 Task: Select a due date automation when advanced on, the moment a card is due add fields with custom field "Resume" set to a date in this month.
Action: Mouse moved to (926, 64)
Screenshot: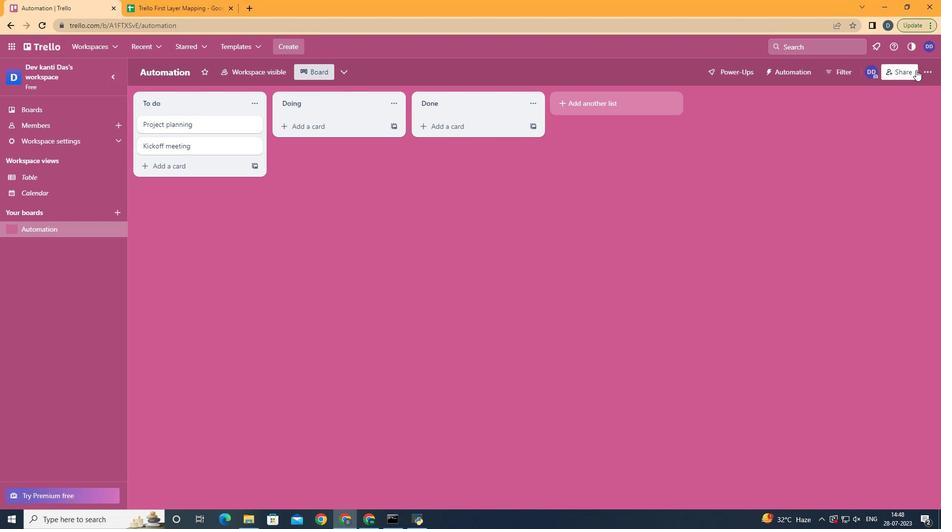 
Action: Mouse pressed left at (926, 64)
Screenshot: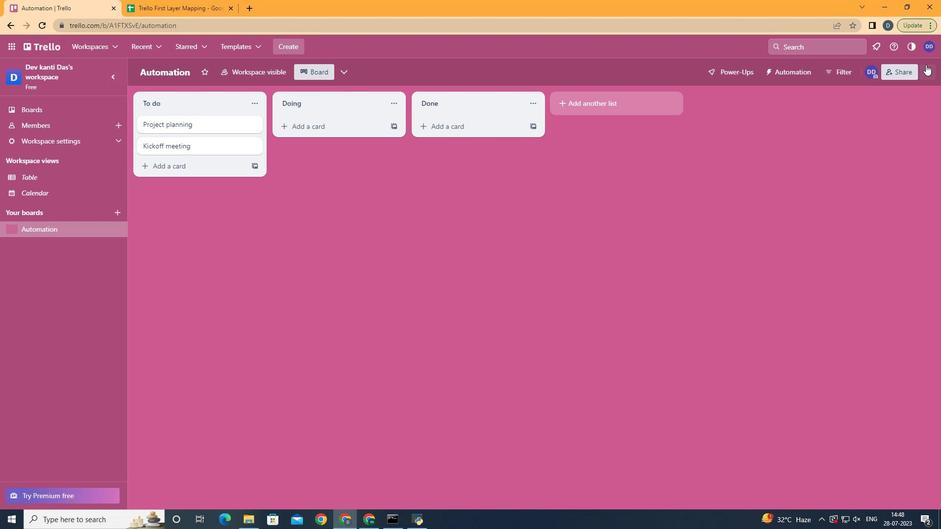 
Action: Mouse moved to (863, 198)
Screenshot: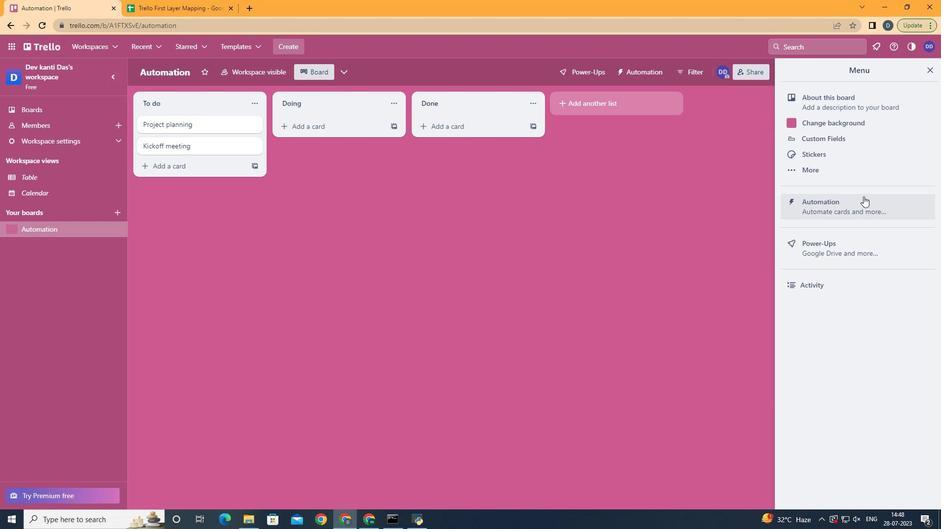 
Action: Mouse pressed left at (863, 198)
Screenshot: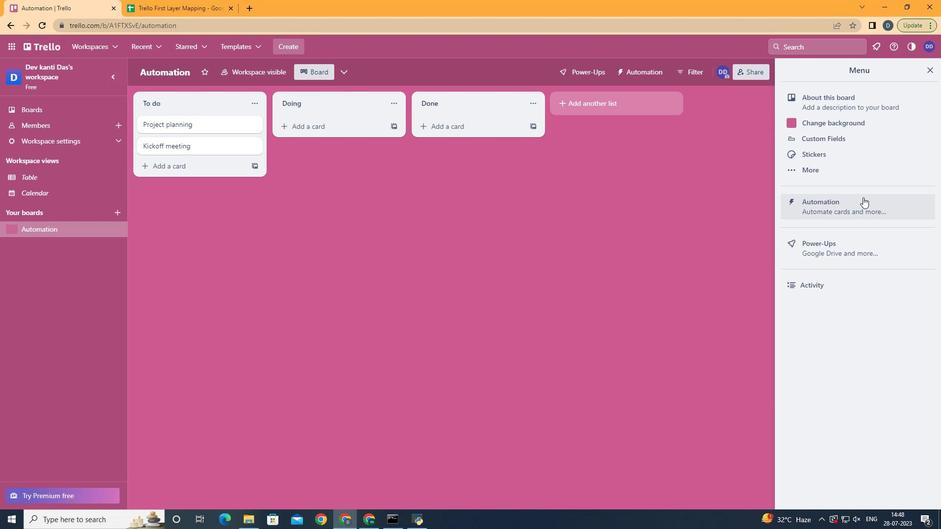 
Action: Mouse moved to (202, 198)
Screenshot: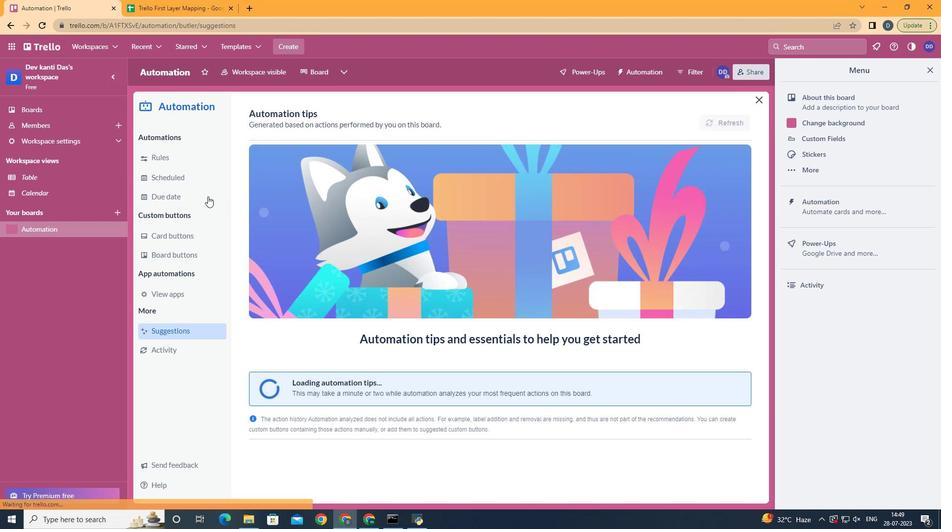
Action: Mouse pressed left at (202, 198)
Screenshot: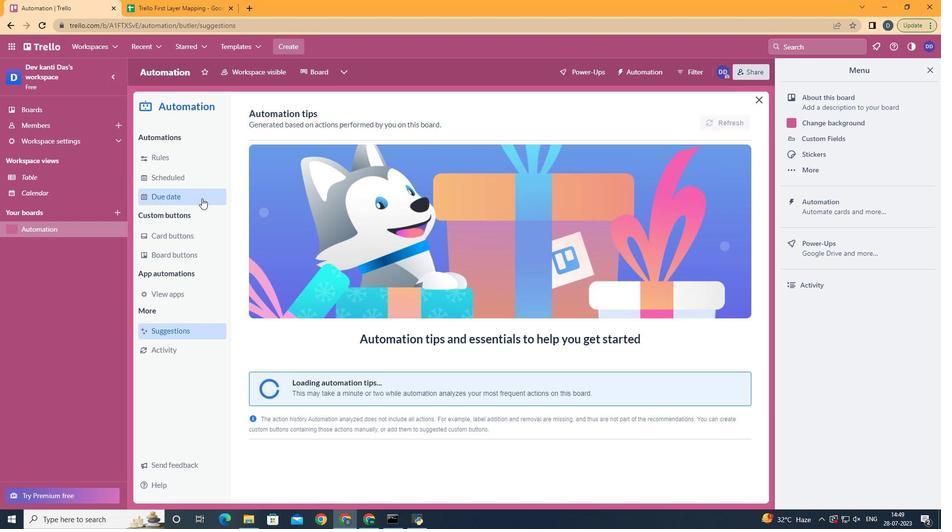 
Action: Mouse moved to (683, 116)
Screenshot: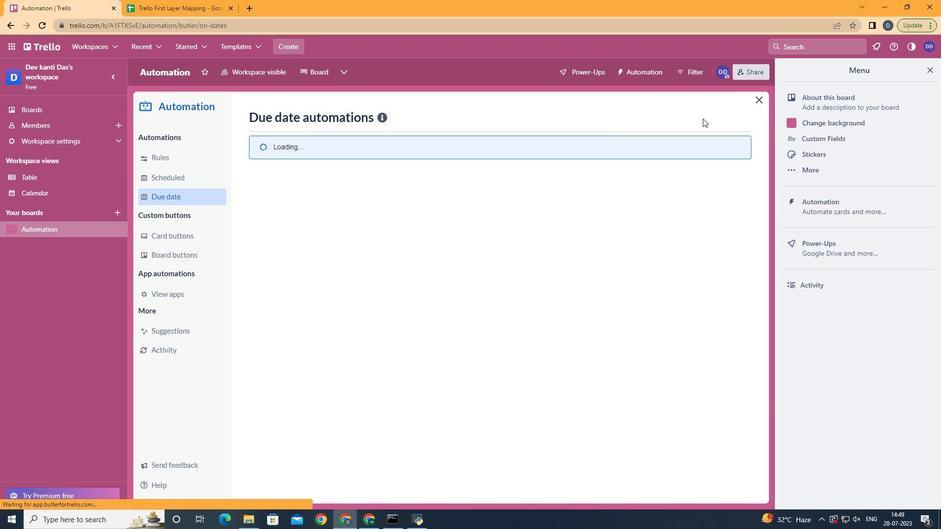 
Action: Mouse pressed left at (683, 116)
Screenshot: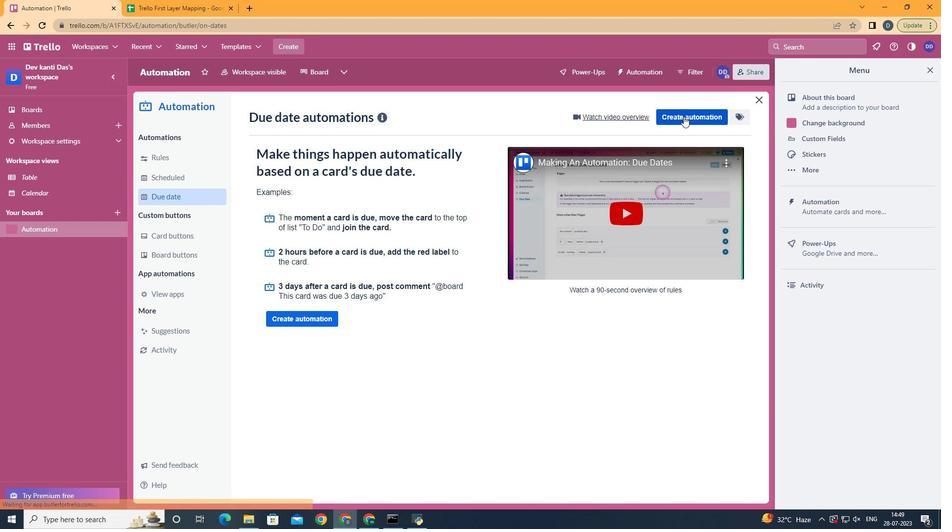
Action: Mouse moved to (465, 210)
Screenshot: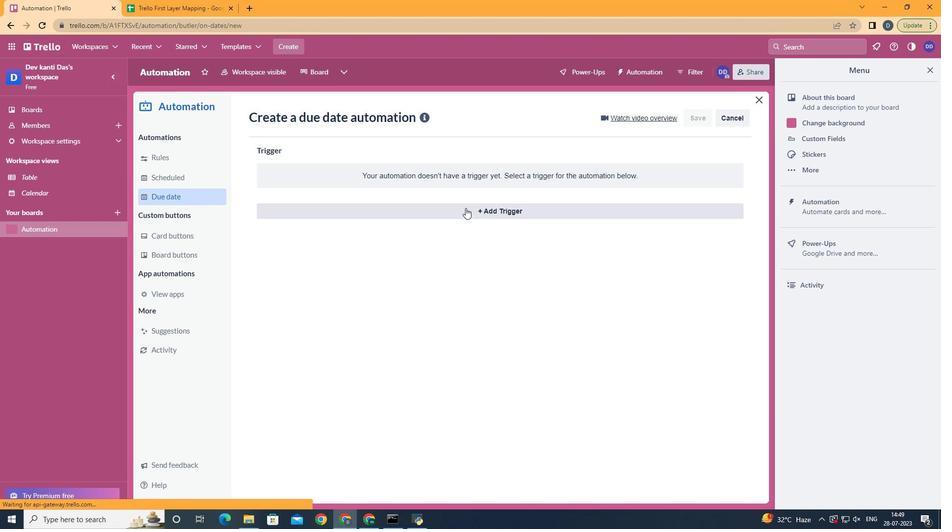 
Action: Mouse pressed left at (465, 210)
Screenshot: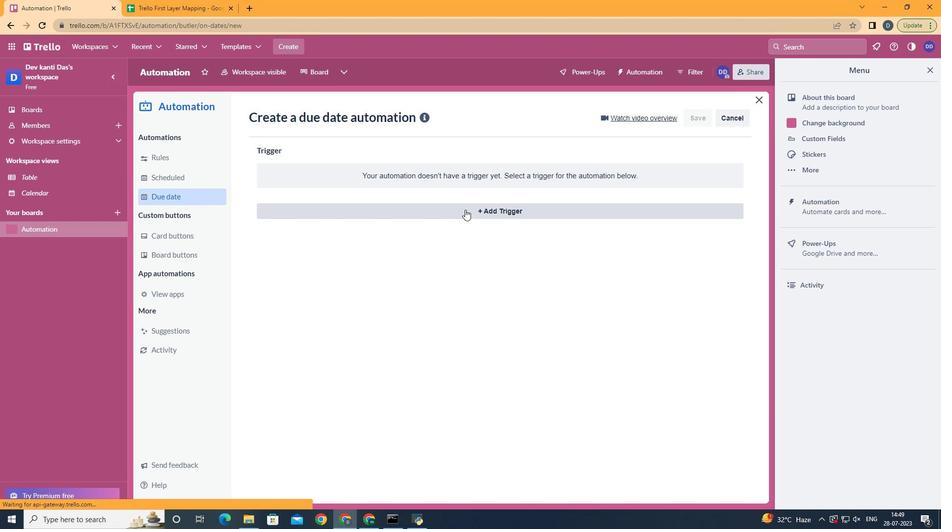 
Action: Mouse moved to (288, 348)
Screenshot: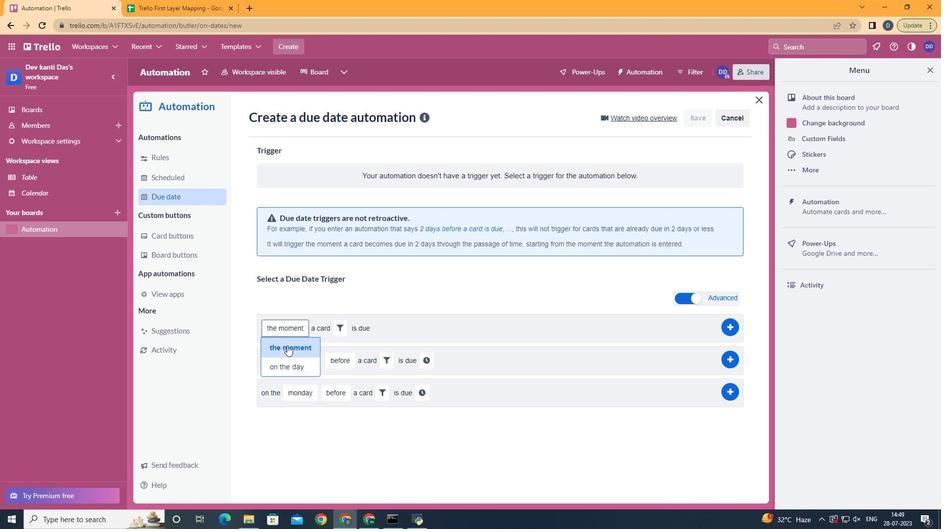 
Action: Mouse pressed left at (288, 348)
Screenshot: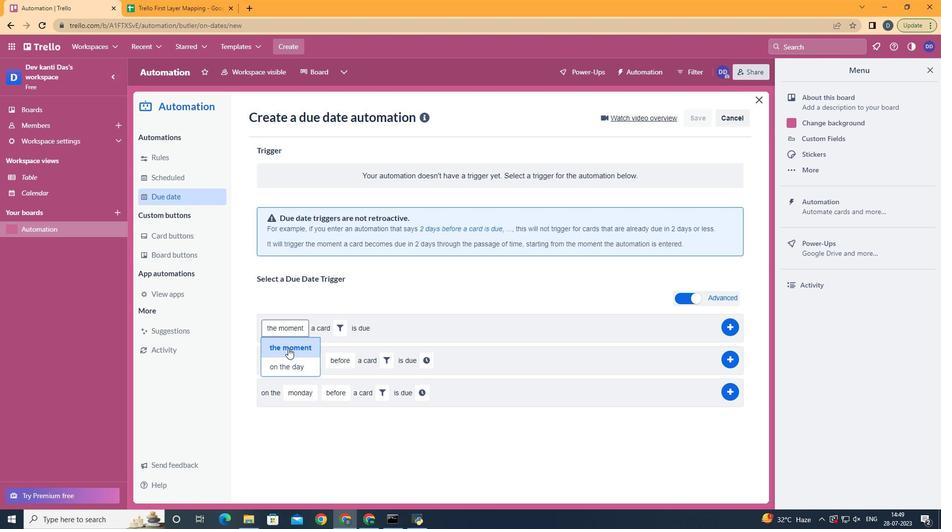 
Action: Mouse moved to (338, 328)
Screenshot: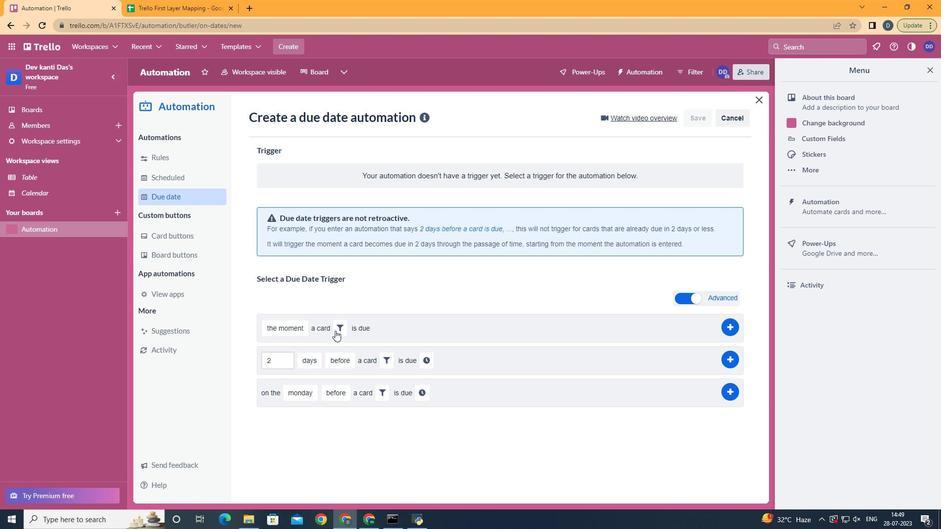 
Action: Mouse pressed left at (338, 328)
Screenshot: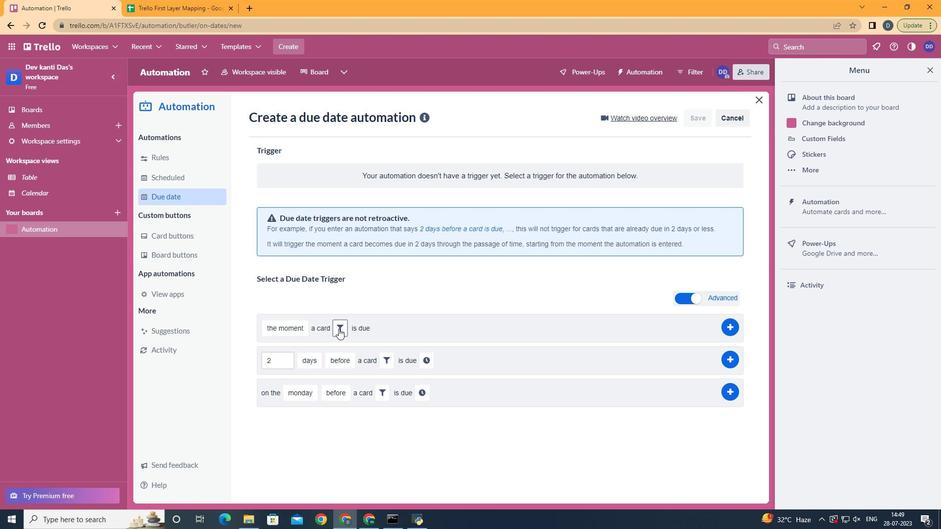
Action: Mouse moved to (497, 356)
Screenshot: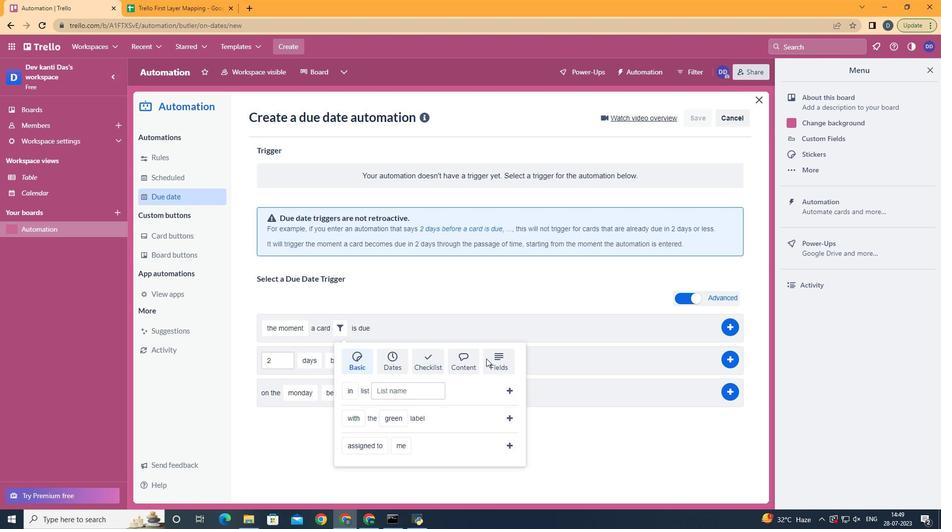 
Action: Mouse pressed left at (497, 356)
Screenshot: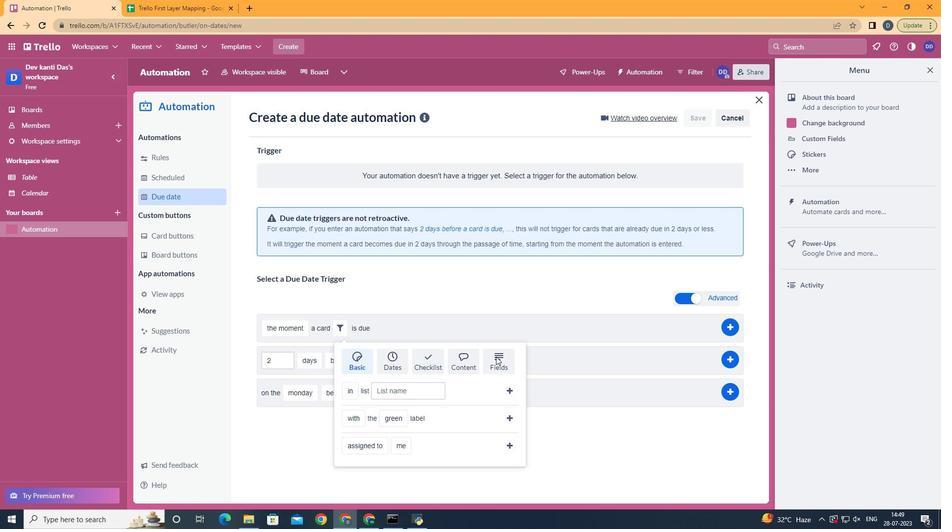 
Action: Mouse scrolled (497, 355) with delta (0, 0)
Screenshot: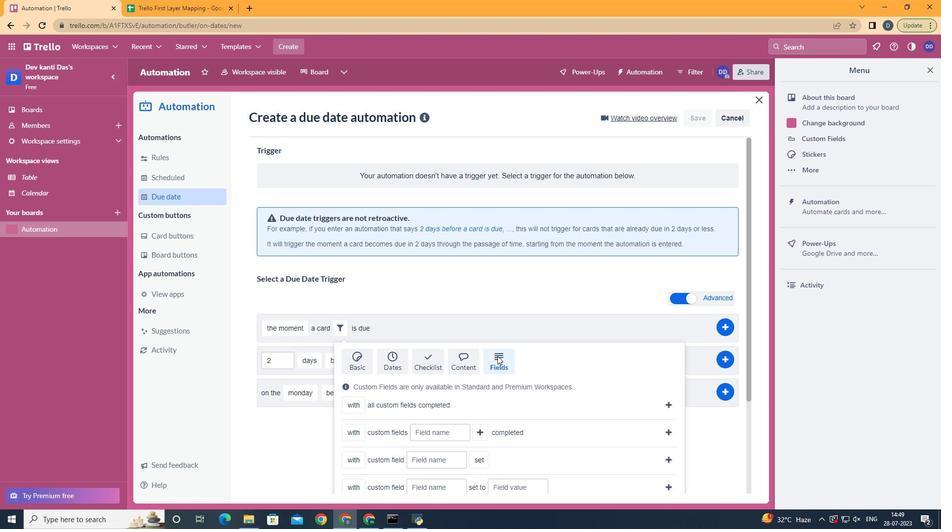 
Action: Mouse scrolled (497, 355) with delta (0, 0)
Screenshot: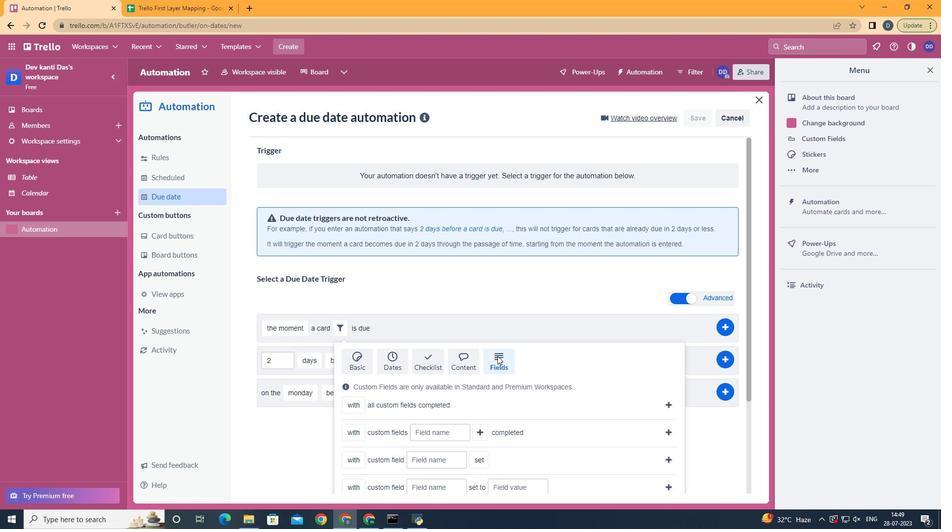 
Action: Mouse scrolled (497, 355) with delta (0, 0)
Screenshot: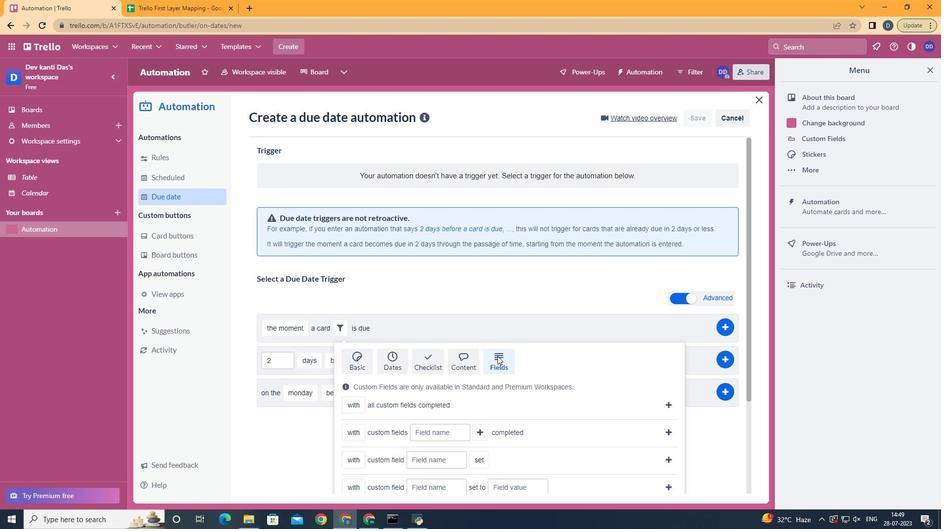 
Action: Mouse scrolled (497, 355) with delta (0, 0)
Screenshot: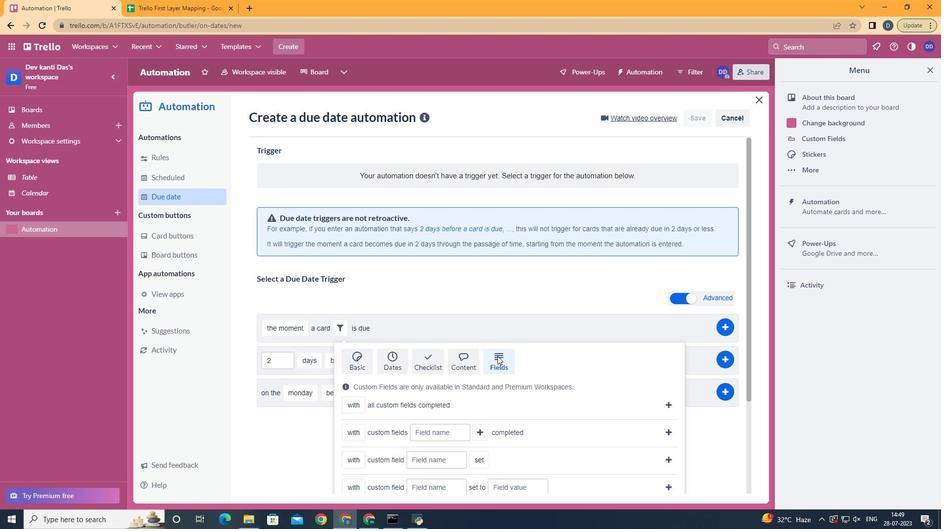 
Action: Mouse scrolled (497, 355) with delta (0, 0)
Screenshot: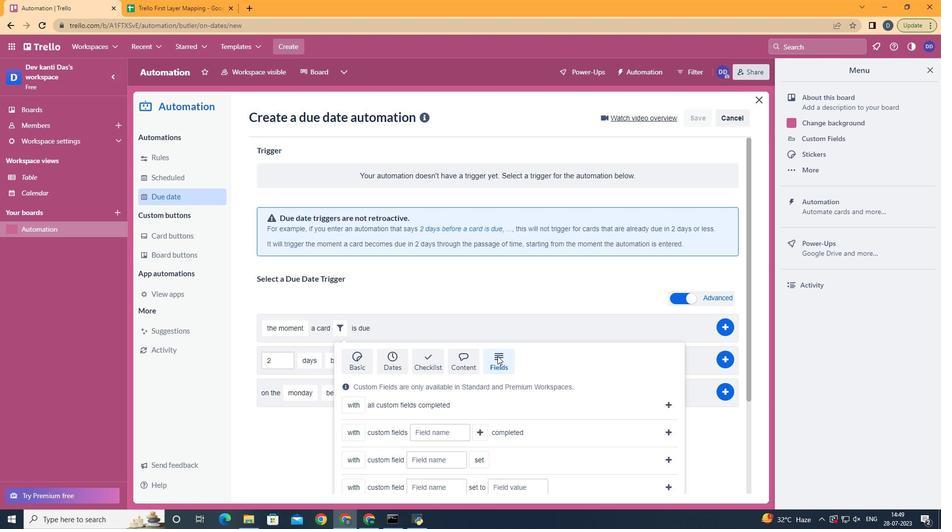 
Action: Mouse moved to (355, 465)
Screenshot: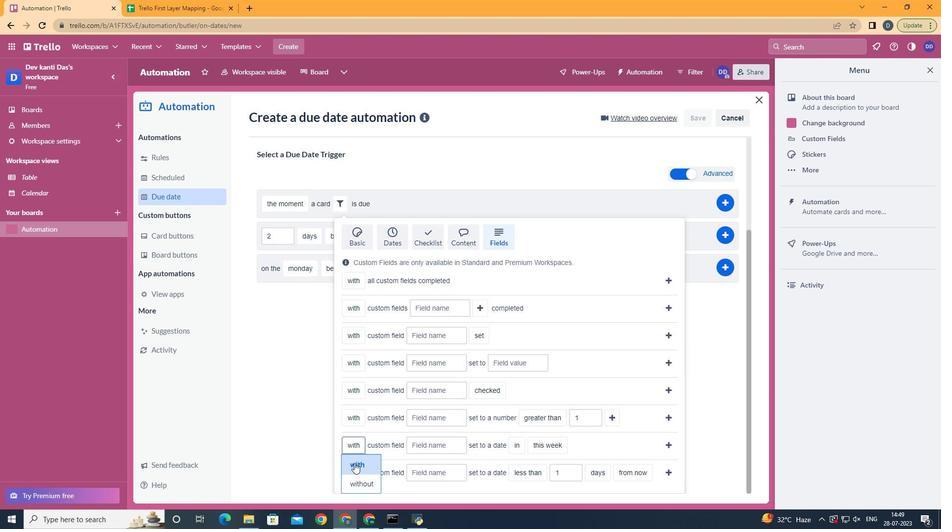 
Action: Mouse pressed left at (355, 465)
Screenshot: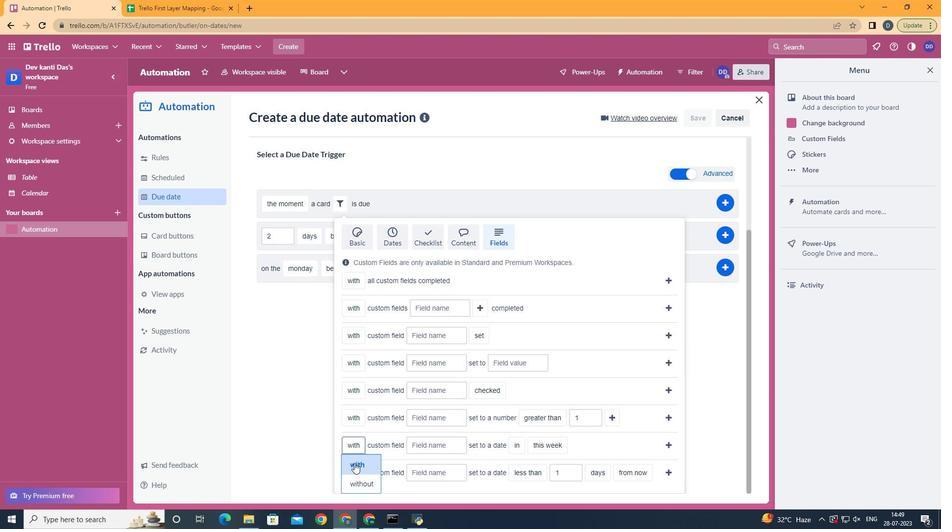 
Action: Mouse moved to (432, 451)
Screenshot: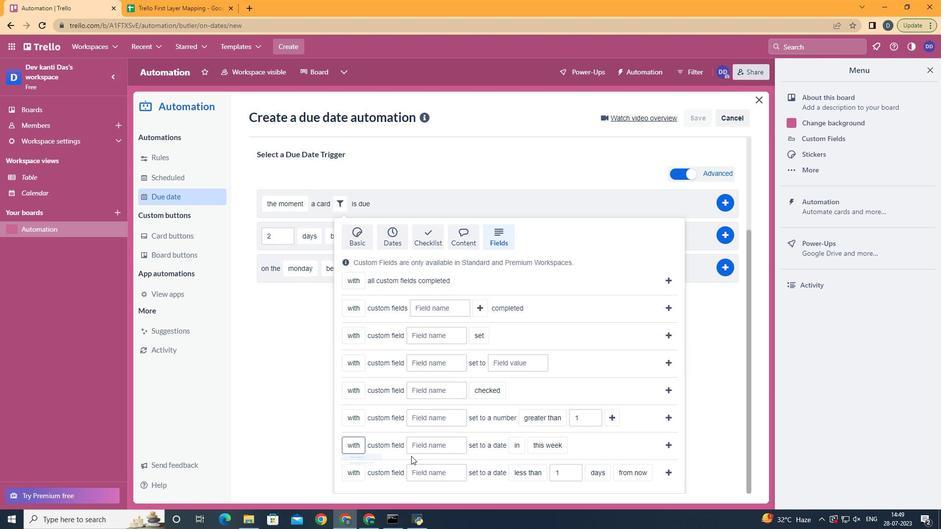 
Action: Mouse pressed left at (432, 451)
Screenshot: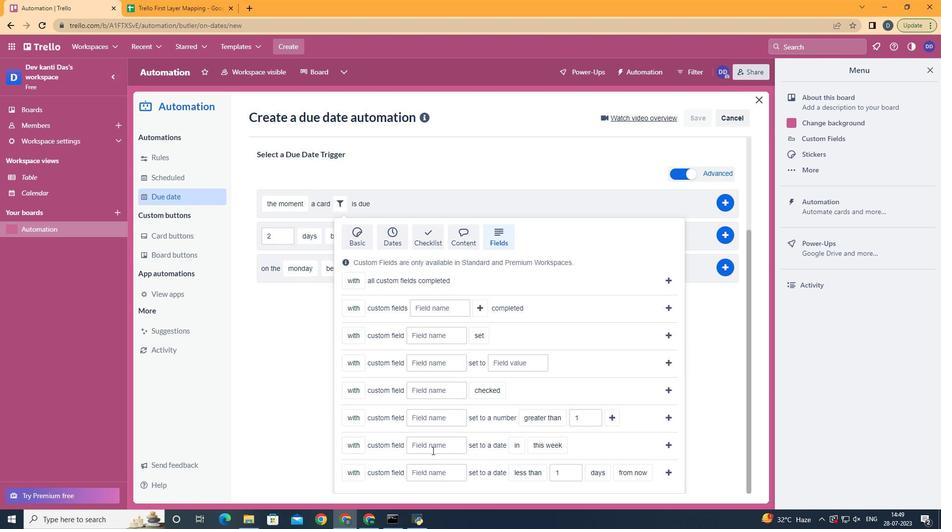 
Action: Mouse moved to (432, 451)
Screenshot: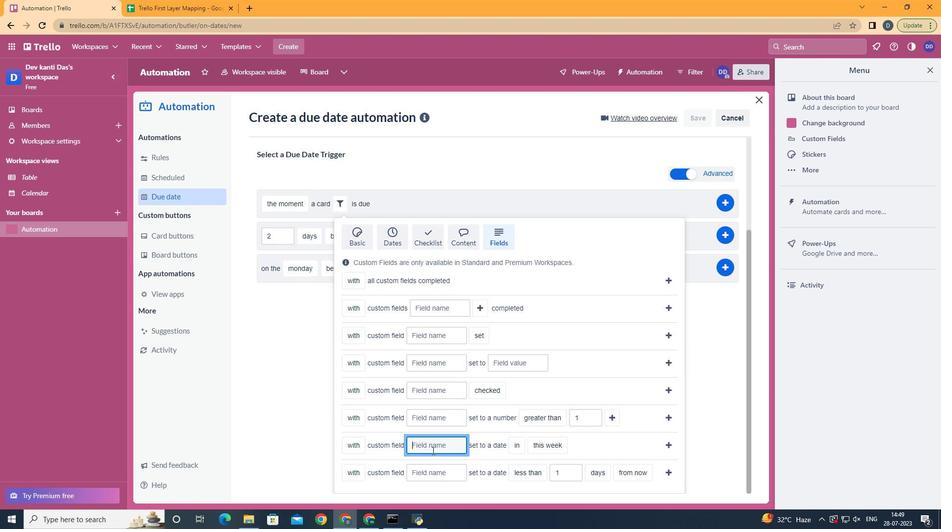 
Action: Key pressed <Key.shift>Resume
Screenshot: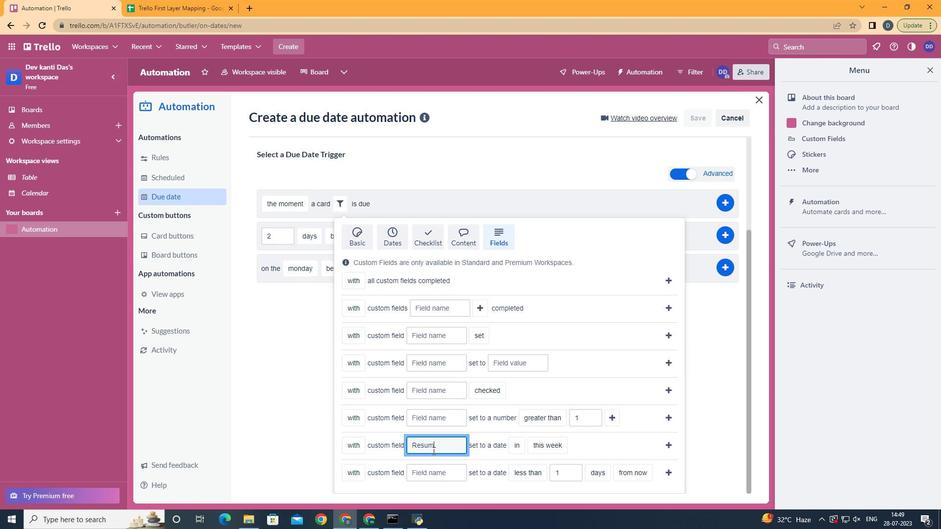 
Action: Mouse moved to (520, 462)
Screenshot: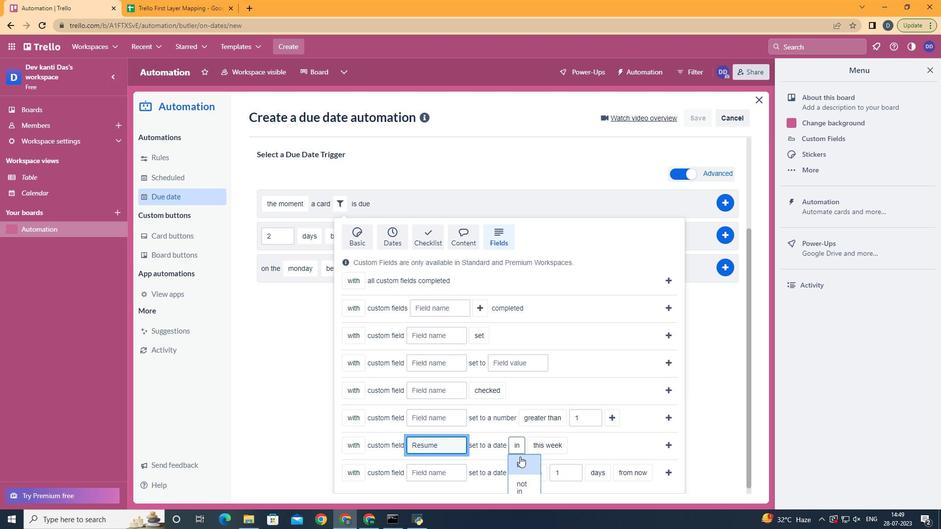
Action: Mouse pressed left at (520, 462)
Screenshot: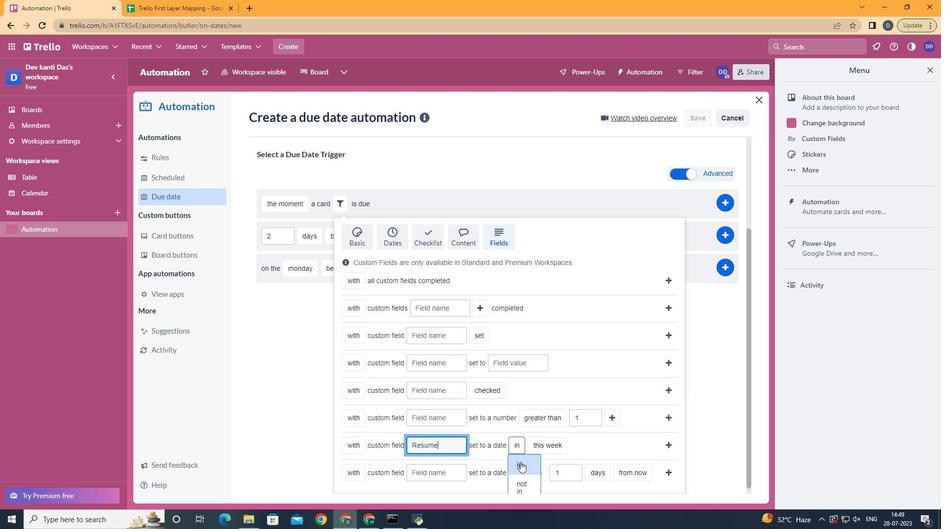 
Action: Mouse moved to (557, 488)
Screenshot: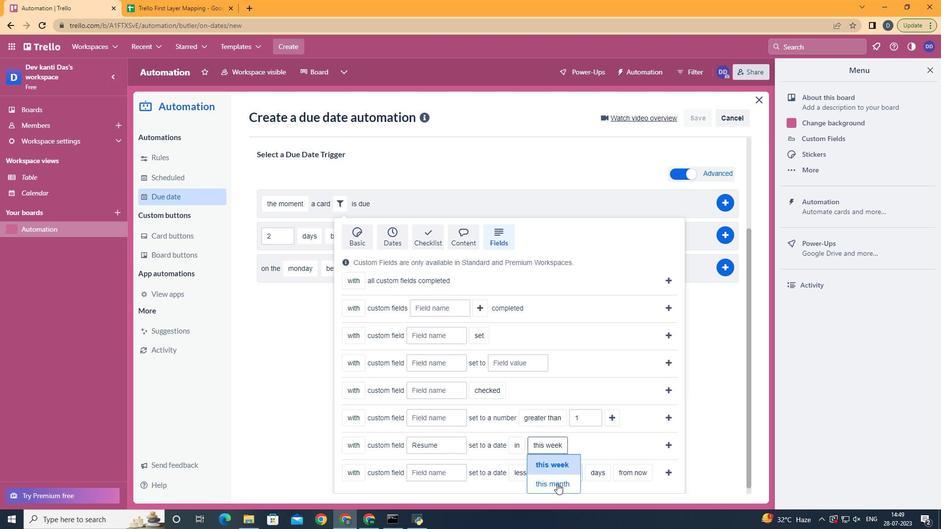 
Action: Mouse pressed left at (557, 488)
Screenshot: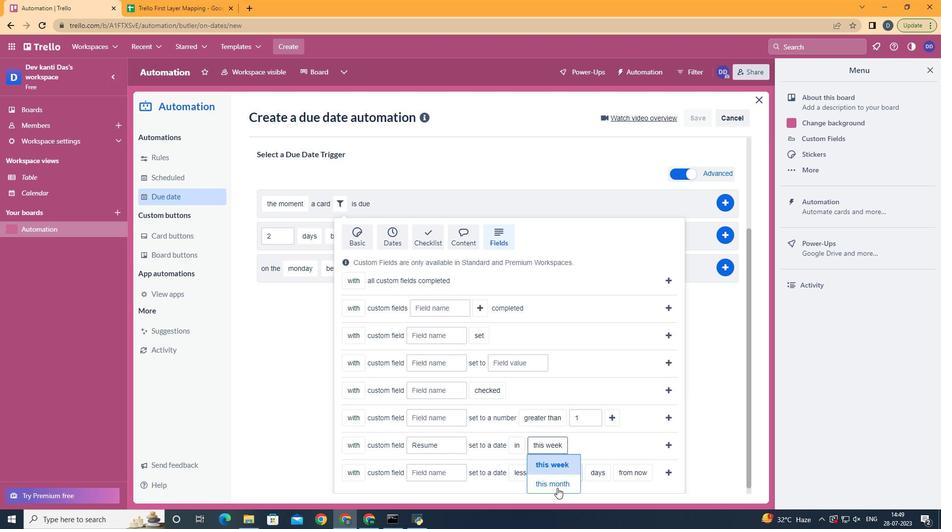
Action: Mouse moved to (671, 442)
Screenshot: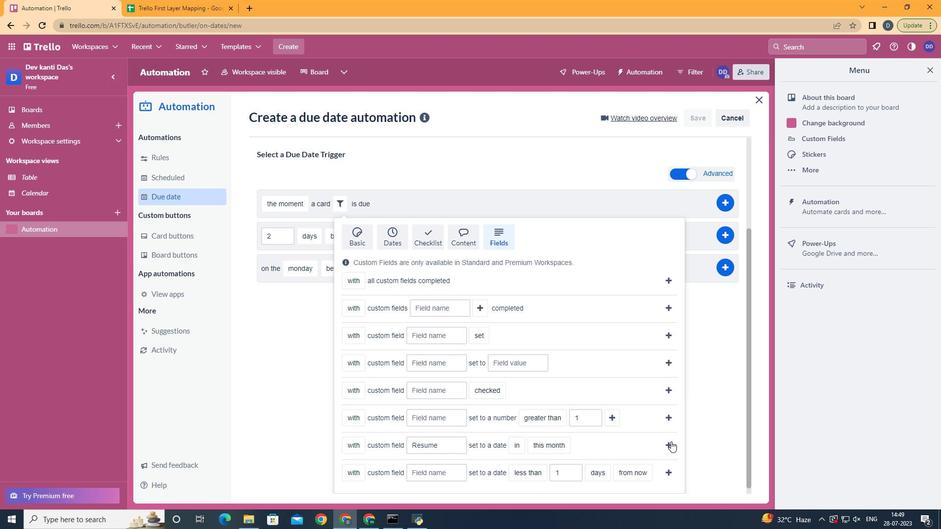 
Action: Mouse pressed left at (671, 442)
Screenshot: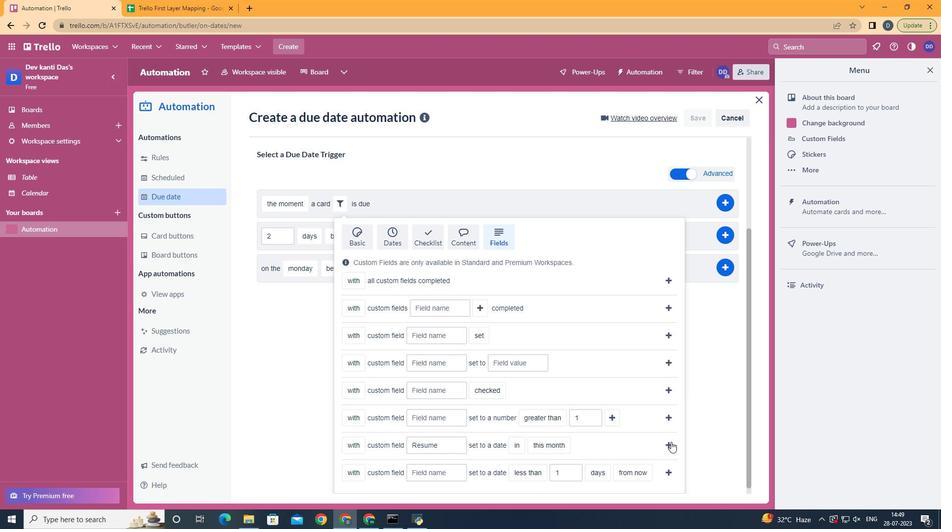 
Action: Mouse pressed left at (671, 442)
Screenshot: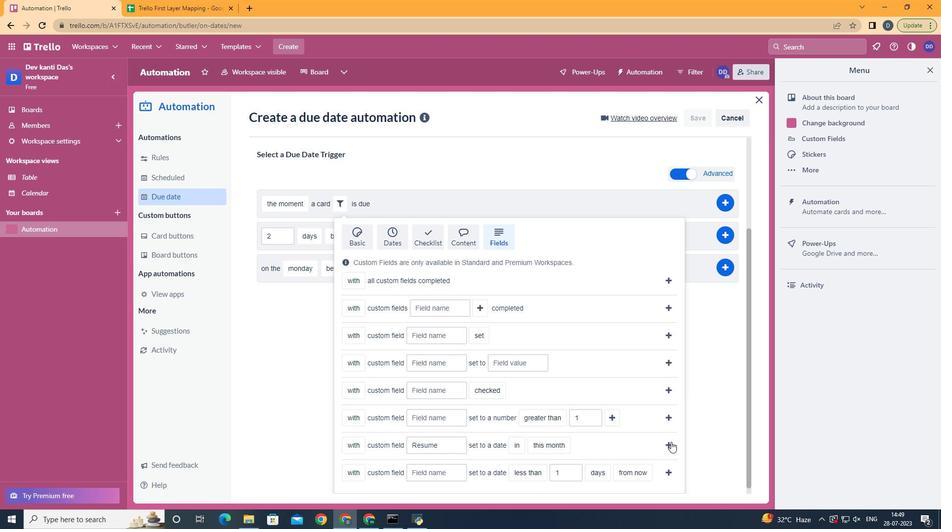 
